 Task: Add an event with the title Marketing Campaign Review, date '2024/03/19', time 7:30 AM to 9:30 AMand add a description: In addition to the formal agenda, the AGM may also include guest speakers, industry experts, or presentations on relevant topics of interest to the attendees. These sessions provide an opportunity to gain insights from external sources, broaden perspectives, and stay informed about emerging trends or challenges that may impact the organization's future.Select event color  Tangerine . Add location for the event as: 654 Park Güell, Barcelona, Spain, logged in from the account softage.1@softage.netand send the event invitation to softage.9@softage.net and softage.10@softage.net. Set a reminder for the event Daily
Action: Mouse moved to (34, 94)
Screenshot: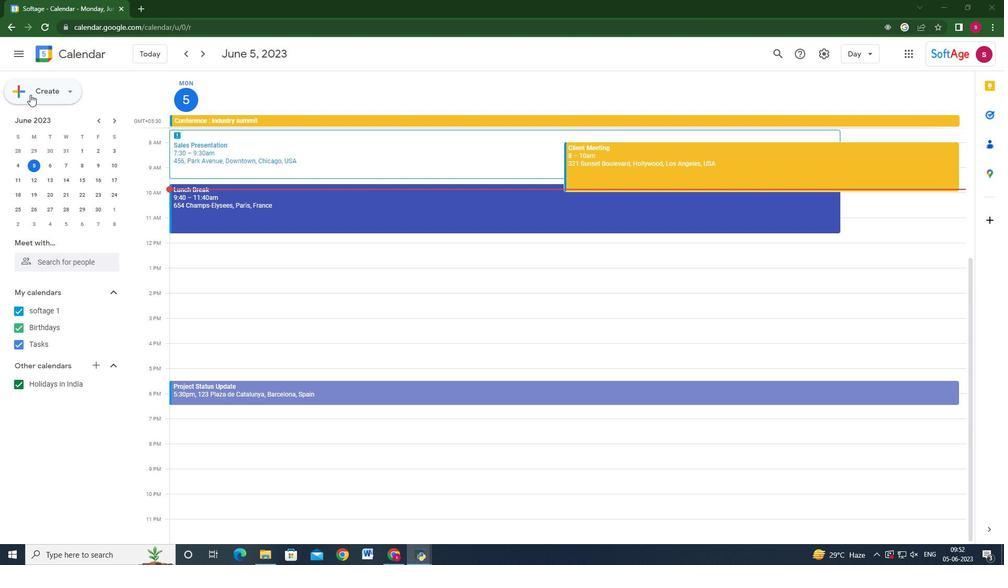 
Action: Mouse pressed left at (34, 94)
Screenshot: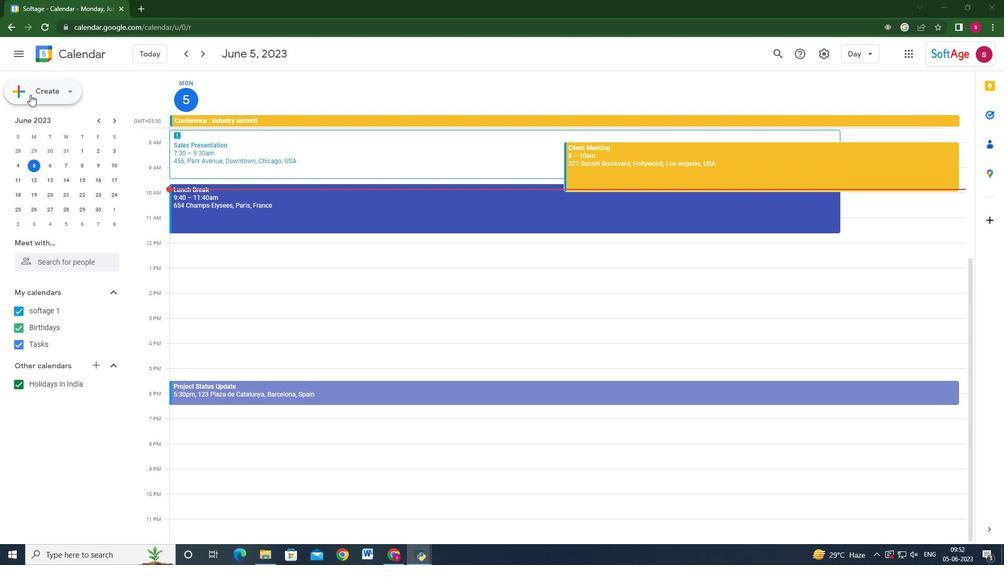 
Action: Mouse moved to (47, 119)
Screenshot: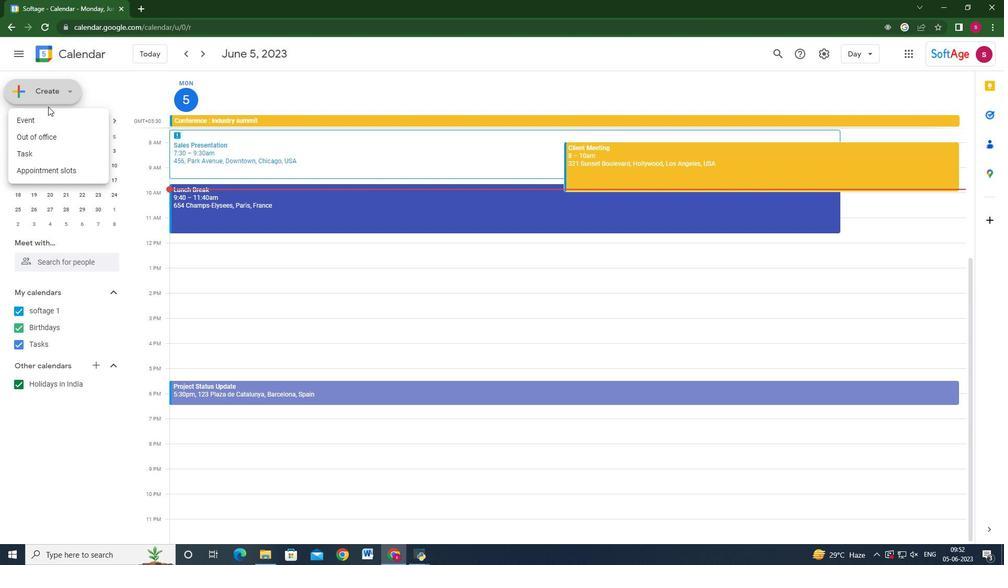 
Action: Mouse pressed left at (47, 119)
Screenshot: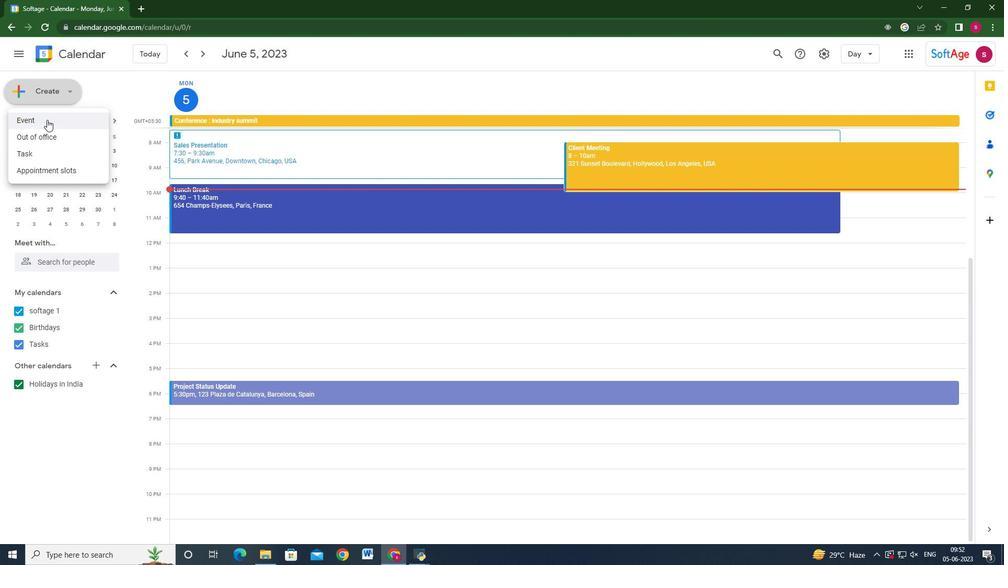 
Action: Mouse moved to (601, 414)
Screenshot: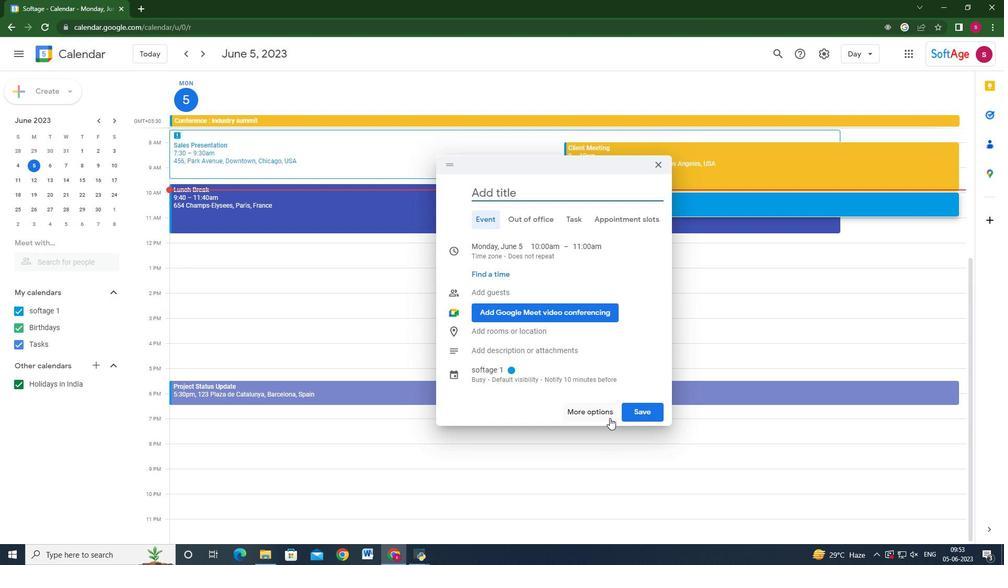 
Action: Mouse pressed left at (601, 414)
Screenshot: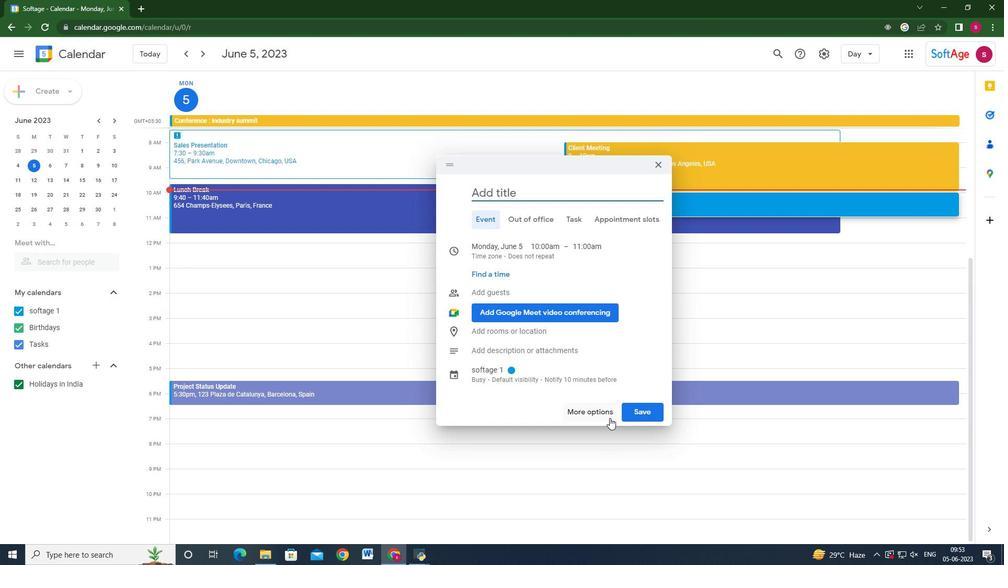 
Action: Mouse moved to (182, 66)
Screenshot: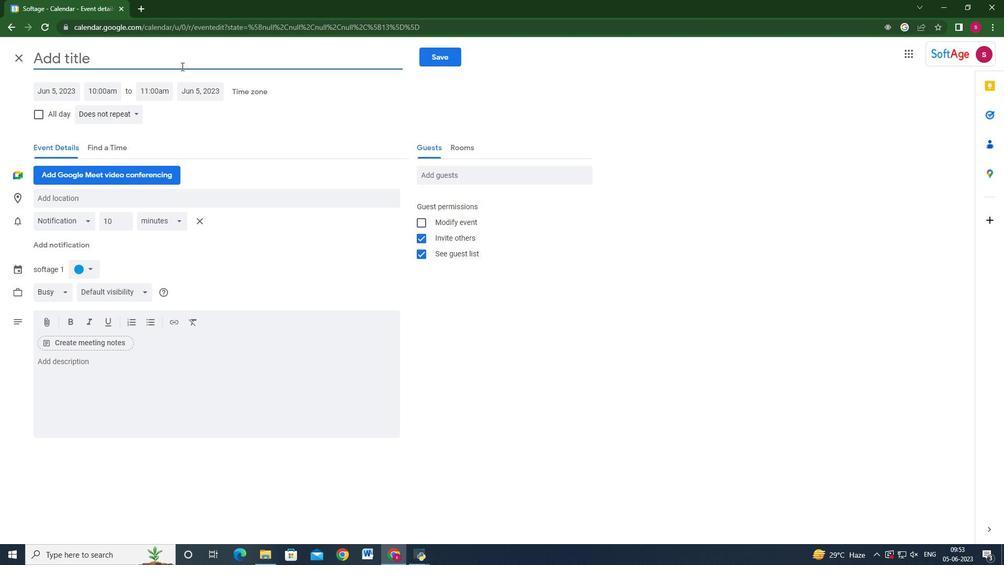 
Action: Key pressed <Key.shift>Marketing<Key.space><Key.shift>Campaign<Key.space><Key.shift_r>Review
Screenshot: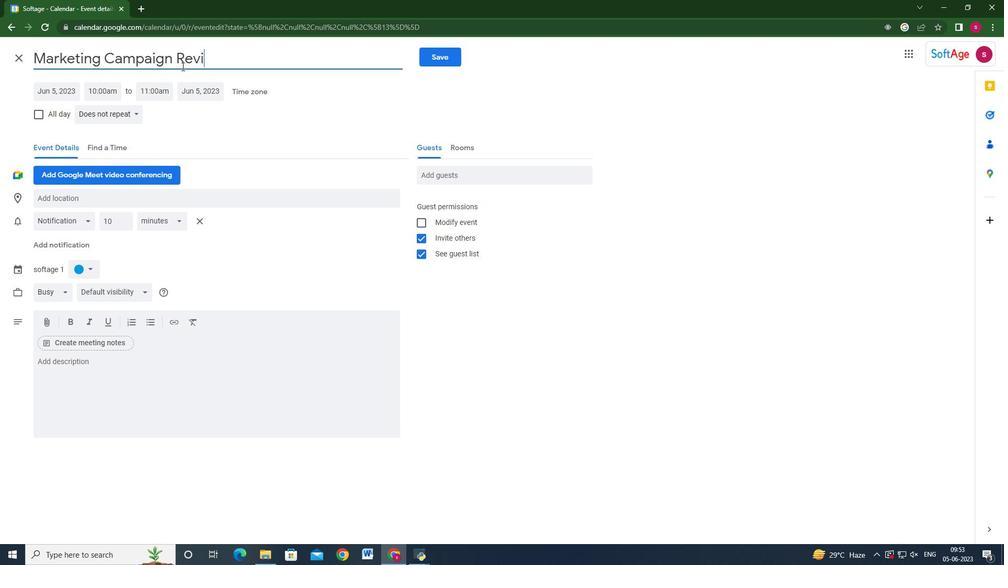 
Action: Mouse moved to (54, 93)
Screenshot: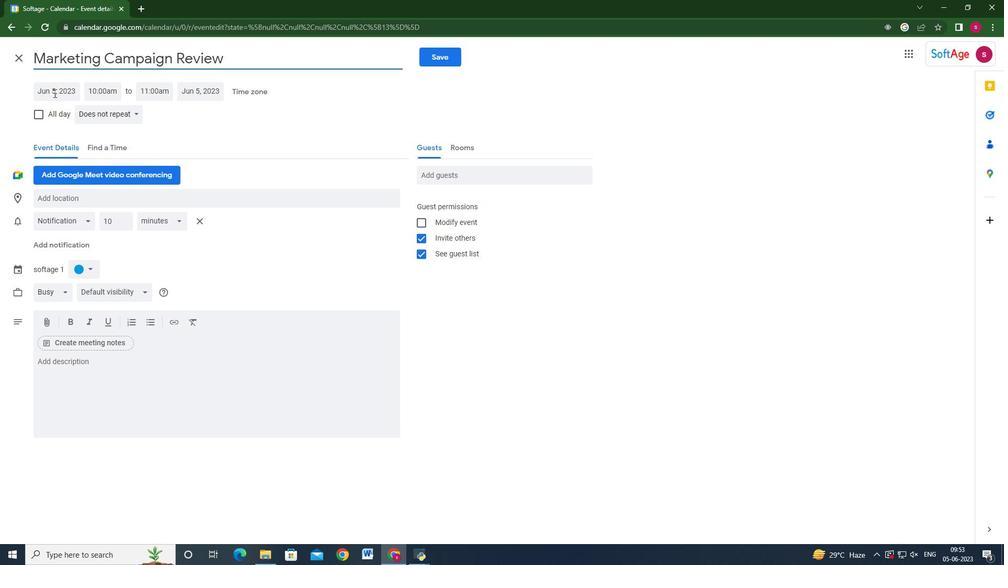 
Action: Mouse pressed left at (54, 93)
Screenshot: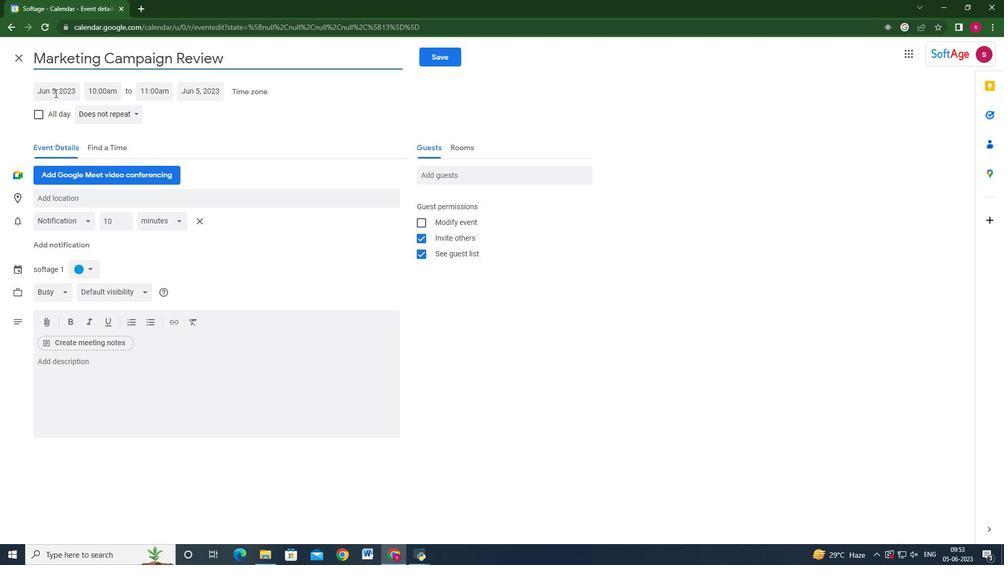 
Action: Mouse moved to (47, 91)
Screenshot: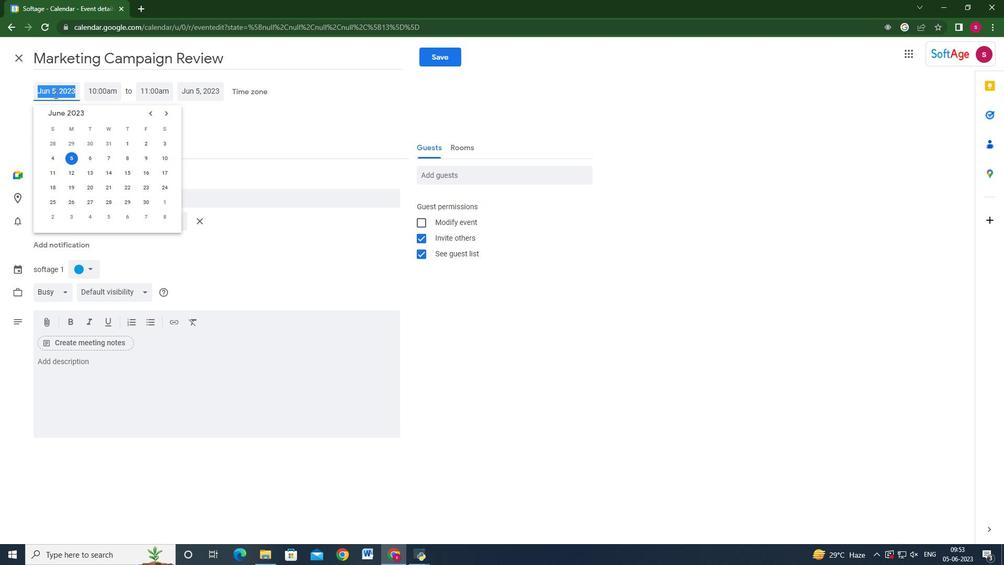 
Action: Key pressed 2024.<Key.backspace>/03/19
Screenshot: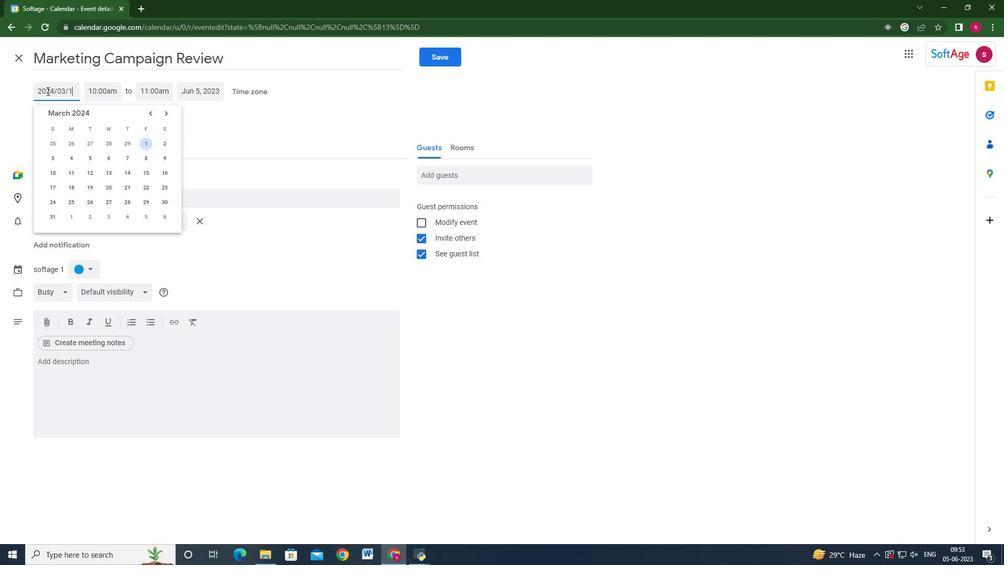 
Action: Mouse moved to (97, 85)
Screenshot: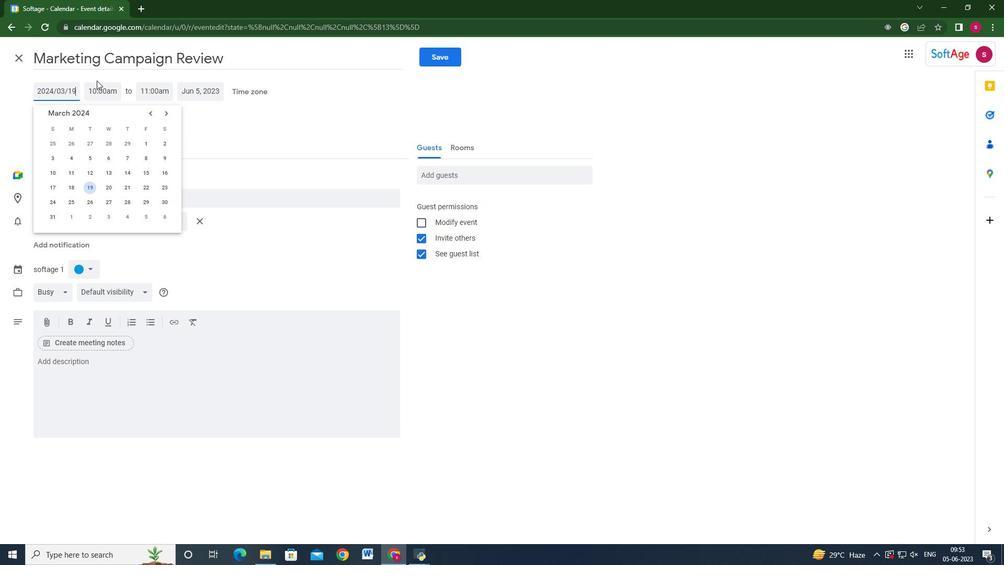 
Action: Mouse pressed left at (97, 85)
Screenshot: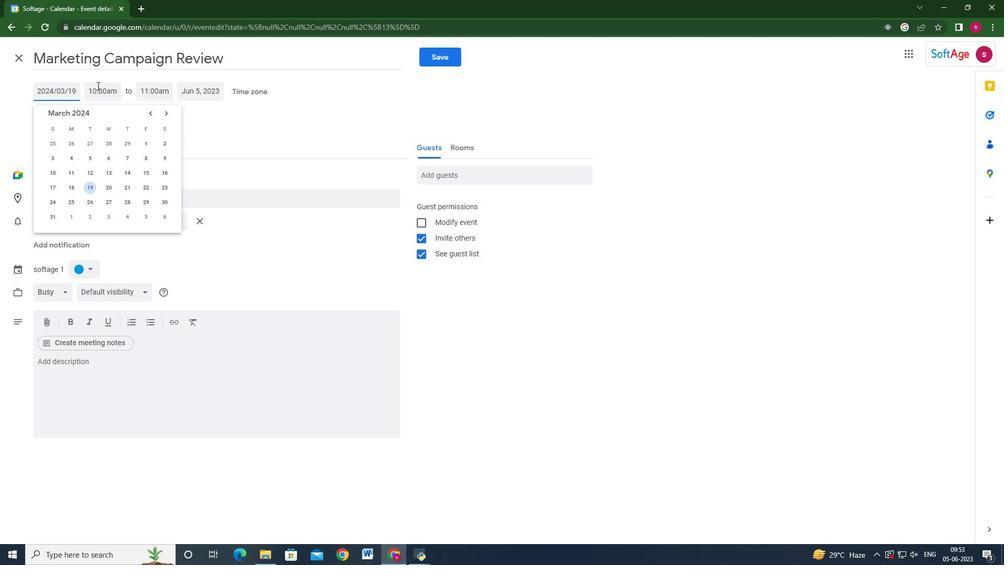 
Action: Key pressed 7<Key.shift>:30am<Key.tab>9<Key.shift>:30am<Key.enter>
Screenshot: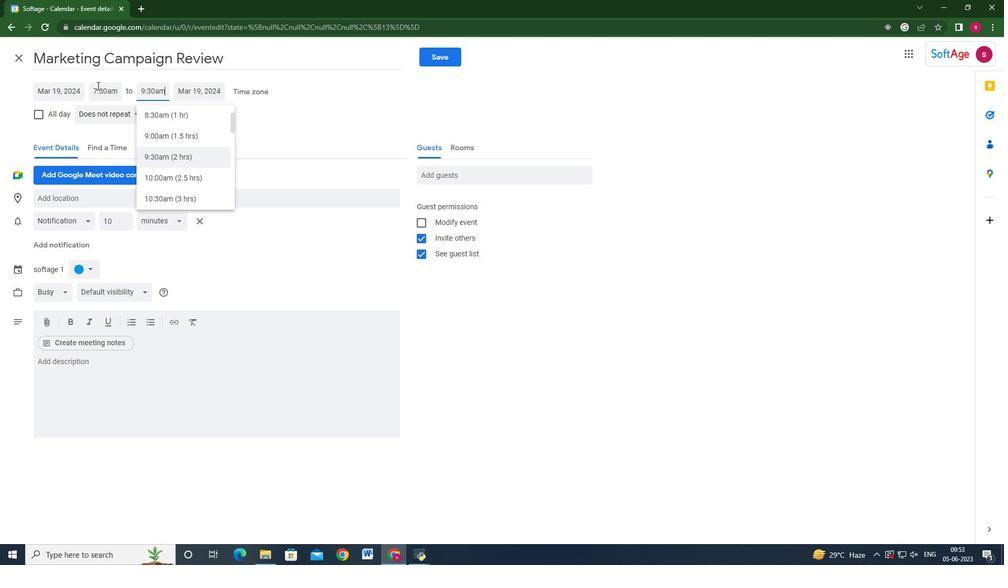 
Action: Mouse moved to (140, 375)
Screenshot: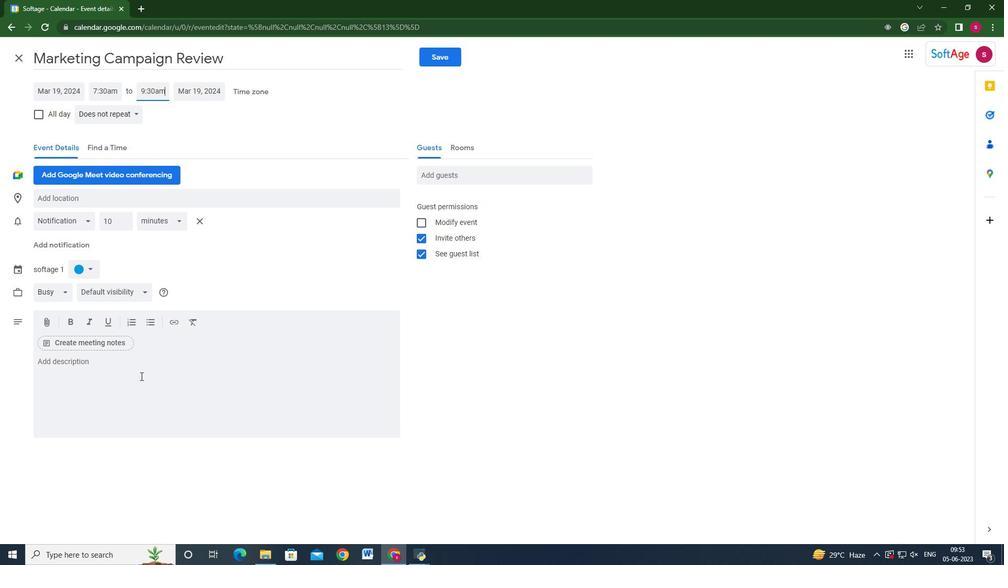 
Action: Mouse pressed left at (140, 375)
Screenshot: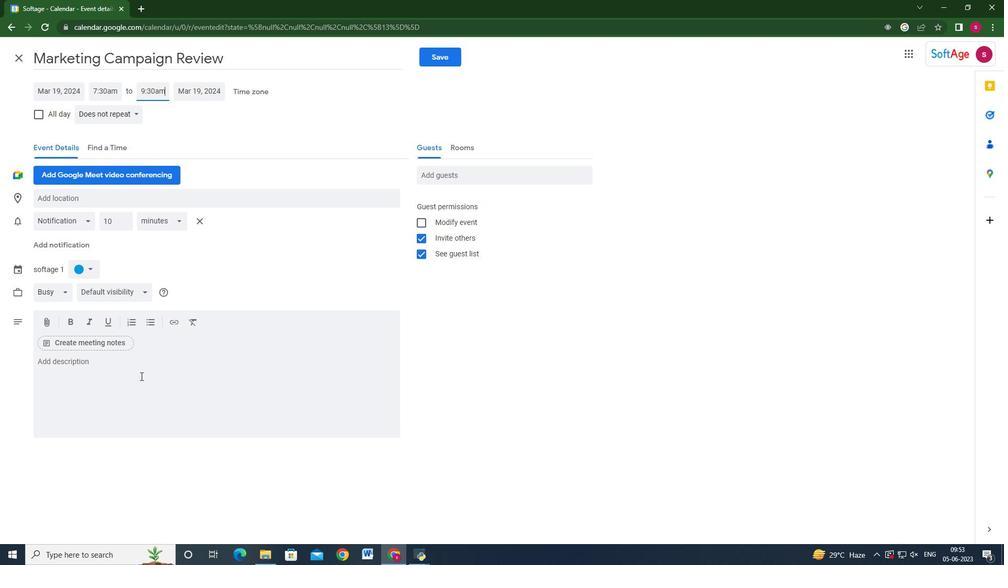 
Action: Mouse moved to (145, 372)
Screenshot: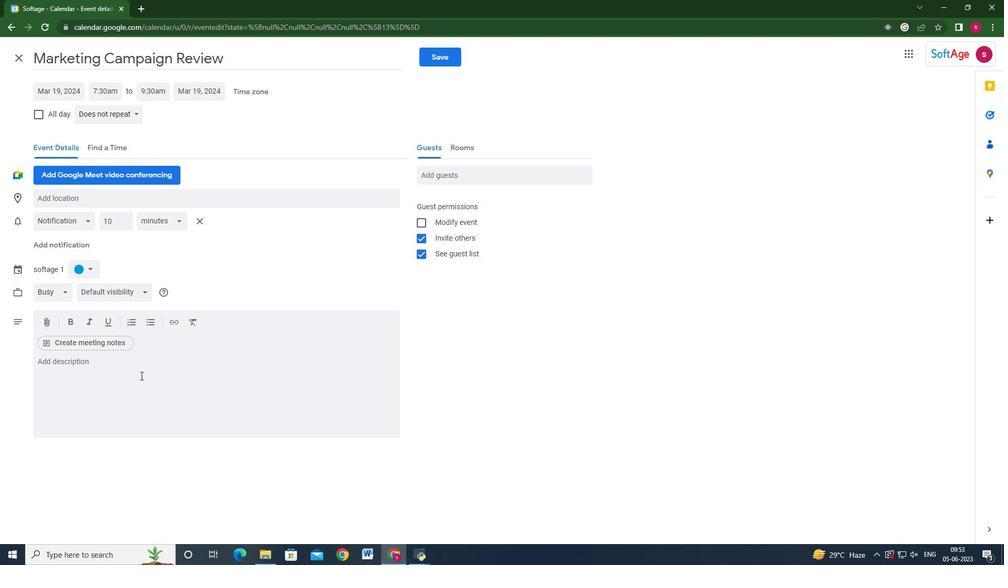 
Action: Key pressed t<Key.backspace><Key.shift>In<Key.space>addition<Key.space>to<Key.space>the<Key.space>formal,<Key.backspace><Key.space>agenda,<Key.space>the<Key.space><Key.caps_lock>AG<Key.caps_lock>m<Key.backspace><Key.caps_lock>M<Key.space><Key.caps_lock>may<Key.space>also<Key.space>include<Key.space>guest<Key.space>speakers<Key.space><Key.backspace>,<Key.space>industry<Key.space>experts,<Key.space>or<Key.space>presentations<Key.space>on<Key.space>relevant<Key.space>topics<Key.space>of<Key.space>interest<Key.space>to<Key.space>the<Key.space>attendees<Key.space><Key.backspace>.<Key.space><Key.shift>The<Key.space><Key.backspace>se<Key.space>sessions<Key.space>provide<Key.space>an<Key.space>opportunity<Key.space>to<Key.space>gain<Key.space>insights<Key.space>from<Key.space>external<Key.space>sources,<Key.space><Key.shift>Br<Key.backspace><Key.backspace>broaden<Key.space>perspectives,<Key.space>and<Key.space>stay<Key.space>informed<Key.space>about<Key.space>emergin<Key.space>t<Key.backspace><Key.backspace><Key.backspace><Key.backspace><Key.backspace>ging<Key.space>trends<Key.space>or<Key.space>challenges<Key.space>that<Key.space>my<Key.space>impact<Key.space>the<Key.space>organization's<Key.space>futr<Key.backspace>ure.
Screenshot: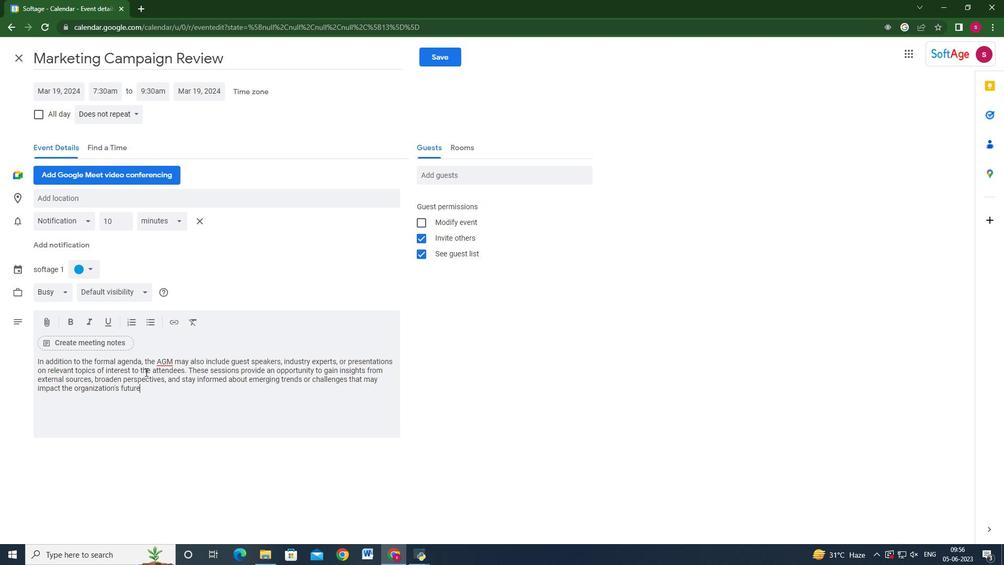 
Action: Mouse moved to (76, 269)
Screenshot: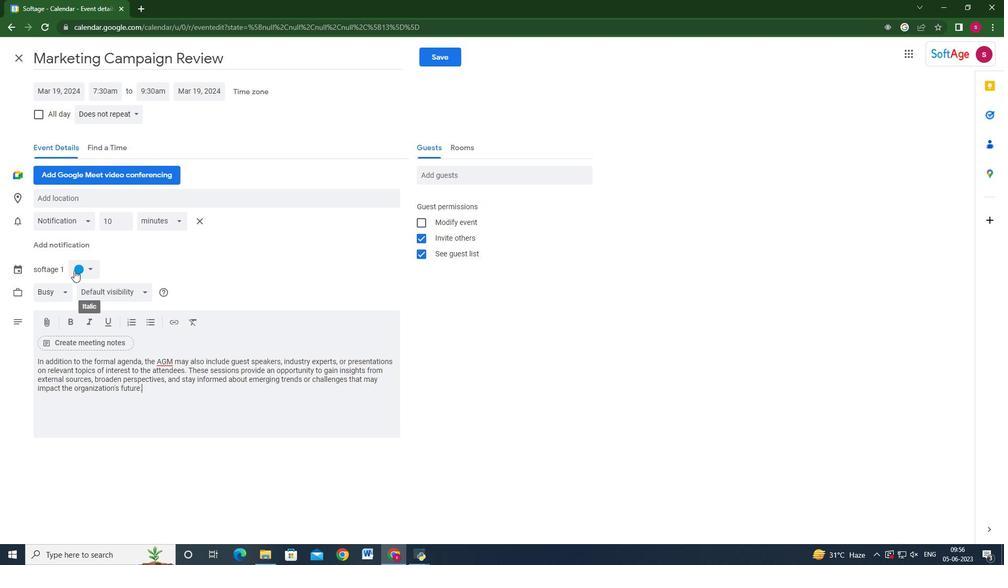
Action: Mouse pressed left at (76, 269)
Screenshot: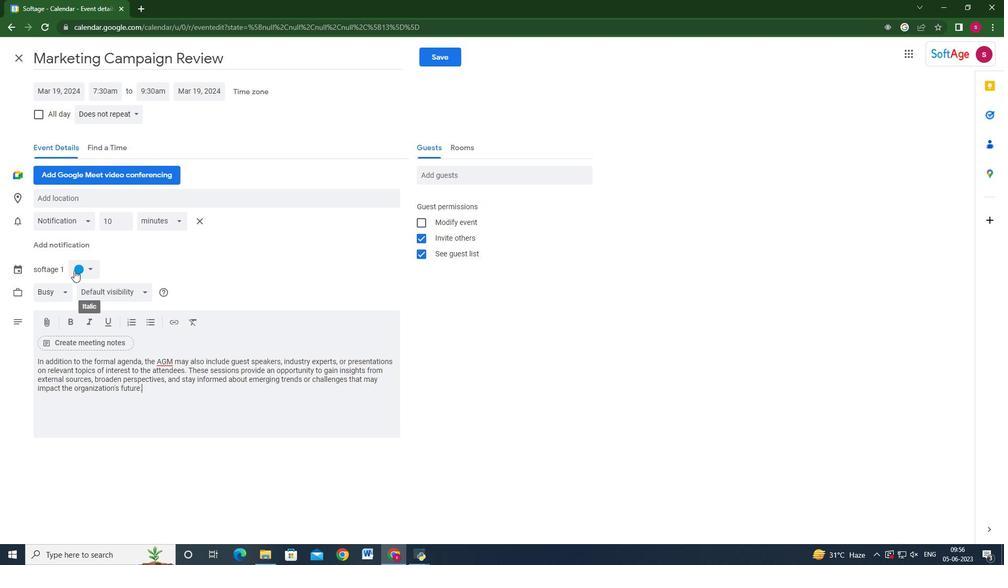 
Action: Mouse moved to (77, 279)
Screenshot: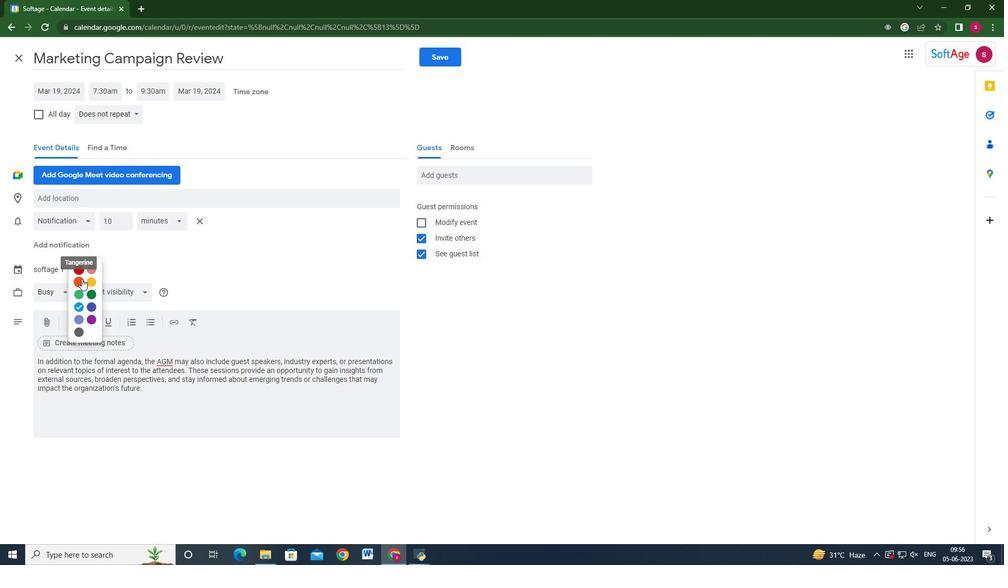 
Action: Mouse pressed left at (77, 279)
Screenshot: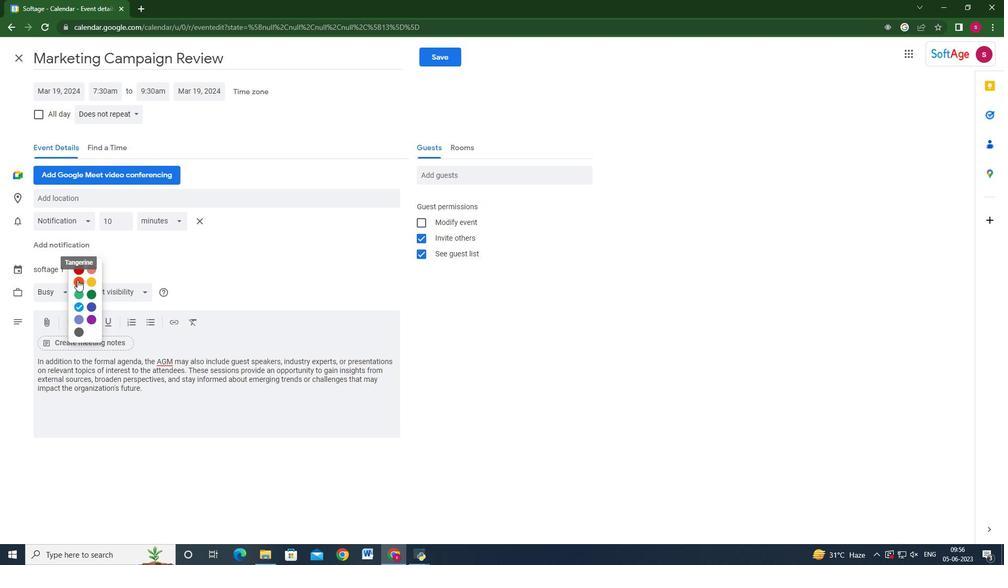 
Action: Mouse moved to (102, 198)
Screenshot: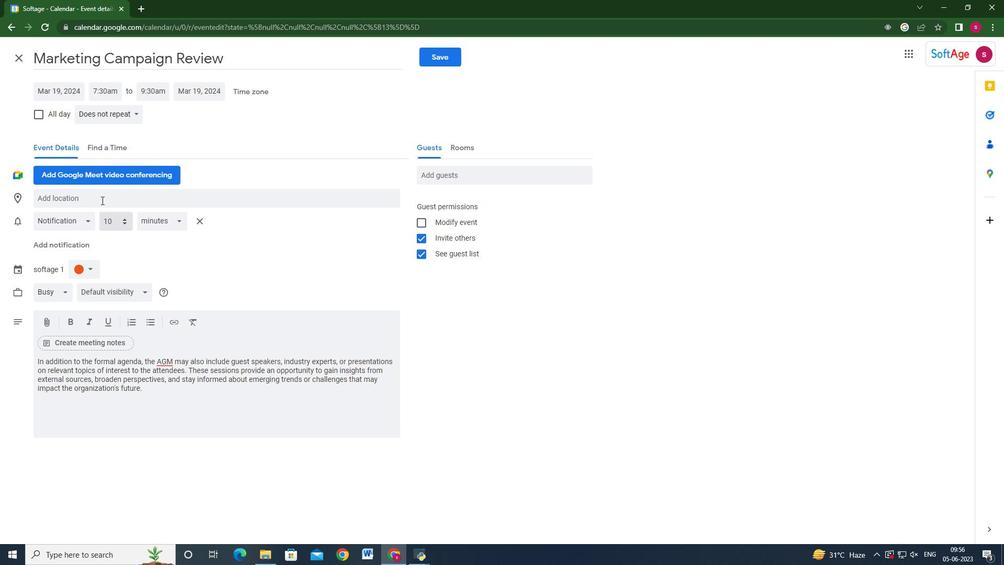 
Action: Mouse pressed left at (102, 198)
Screenshot: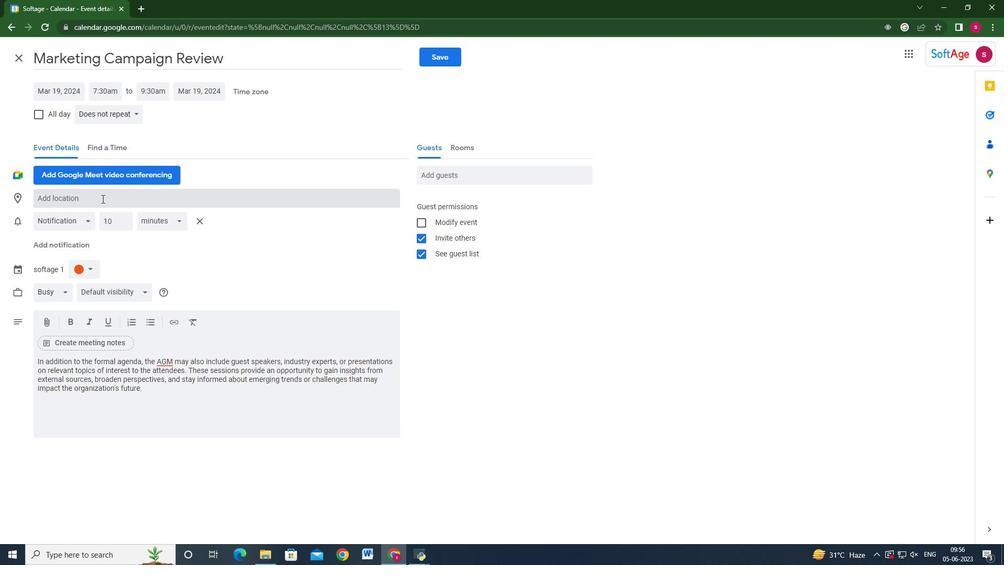 
Action: Key pressed 1<Key.backspace>654,<Key.backspace><Key.space><Key.shift>Park<Key.space><Key.shift>Guell,<Key.space><Key.backspace><Key.space><Key.space><Key.backspace><Key.shift>Barcelona,<Key.space><Key.shift_r>Spain
Screenshot: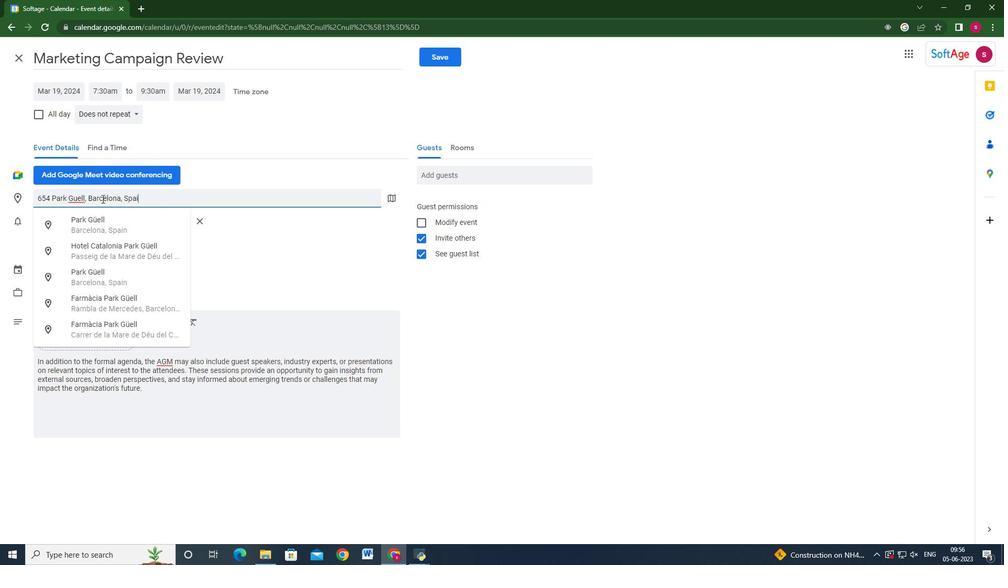 
Action: Mouse moved to (535, 171)
Screenshot: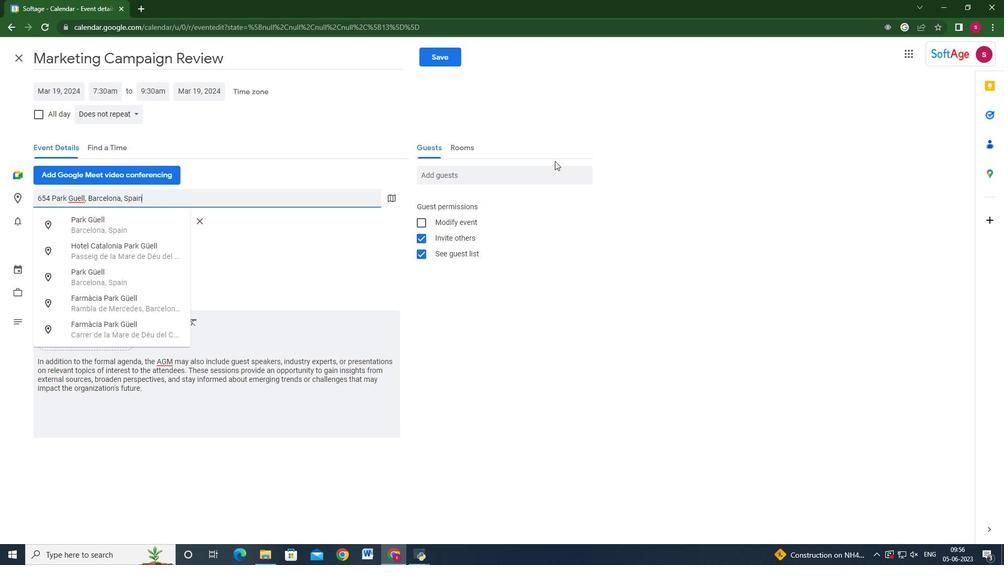 
Action: Mouse pressed left at (535, 171)
Screenshot: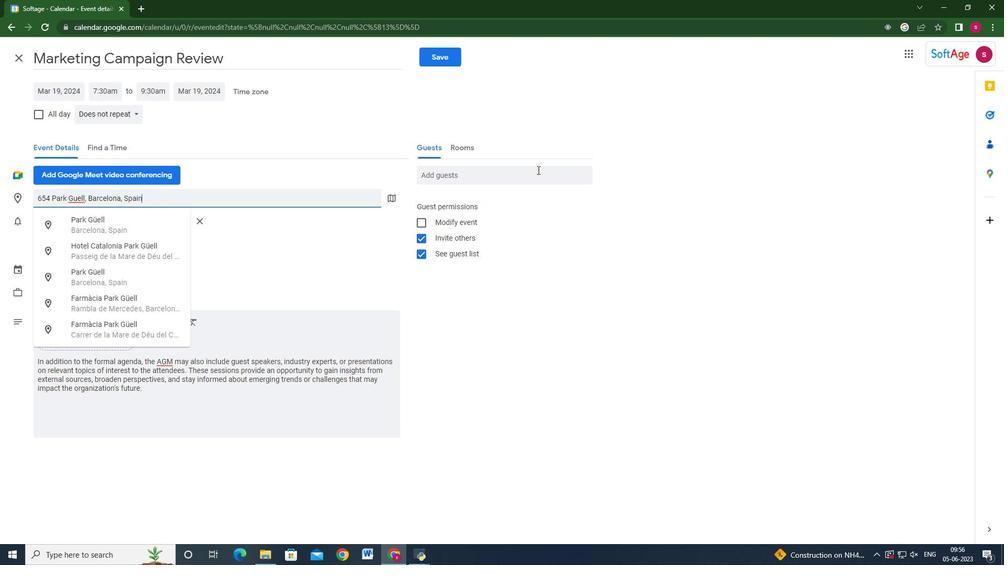 
Action: Key pressed si<Key.backspace>oftage.9<Key.shift_r>@softage.net<Key.enter>softage.10<Key.shift_r>@softage.net<Key.enter>
Screenshot: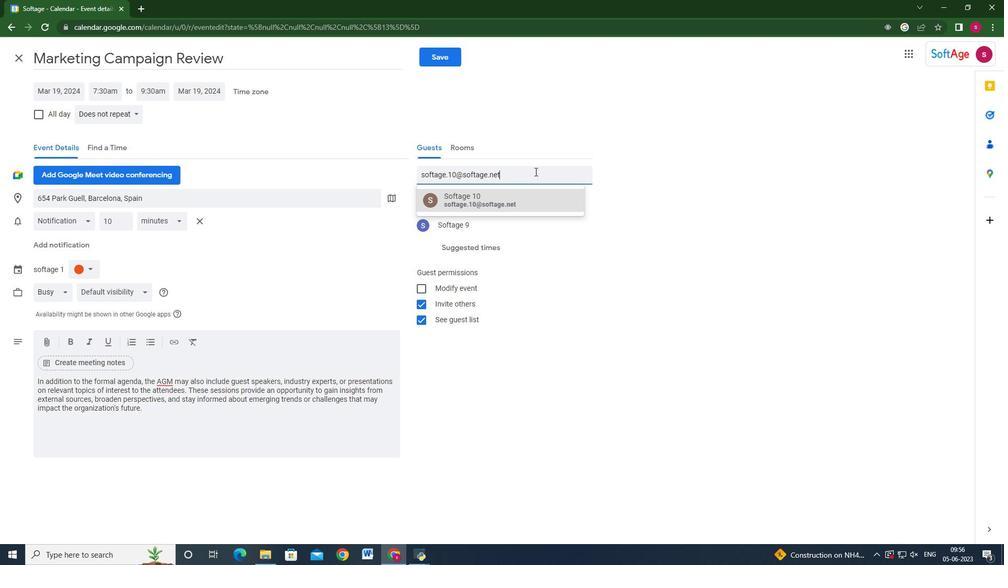 
Action: Mouse moved to (113, 112)
Screenshot: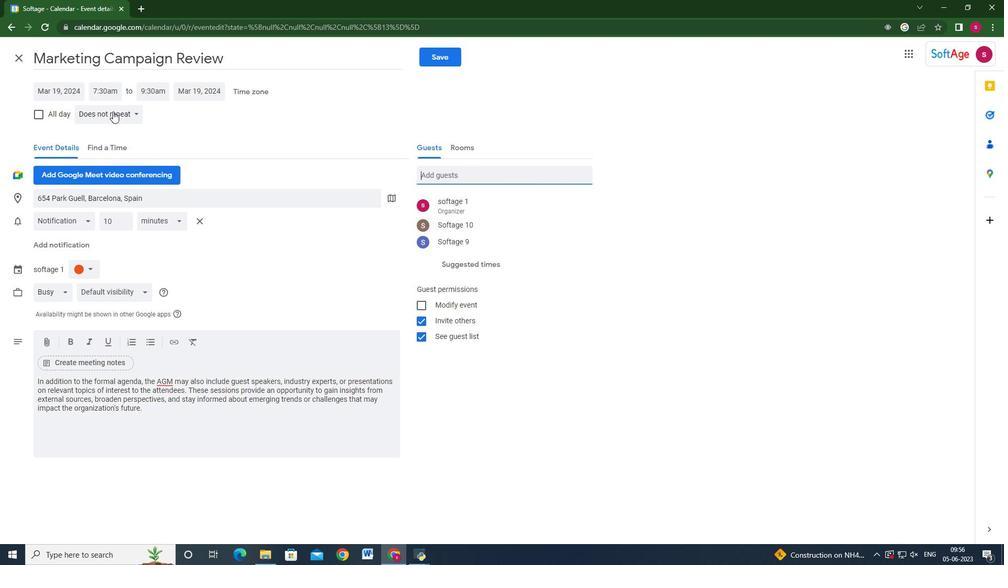 
Action: Mouse pressed left at (113, 112)
Screenshot: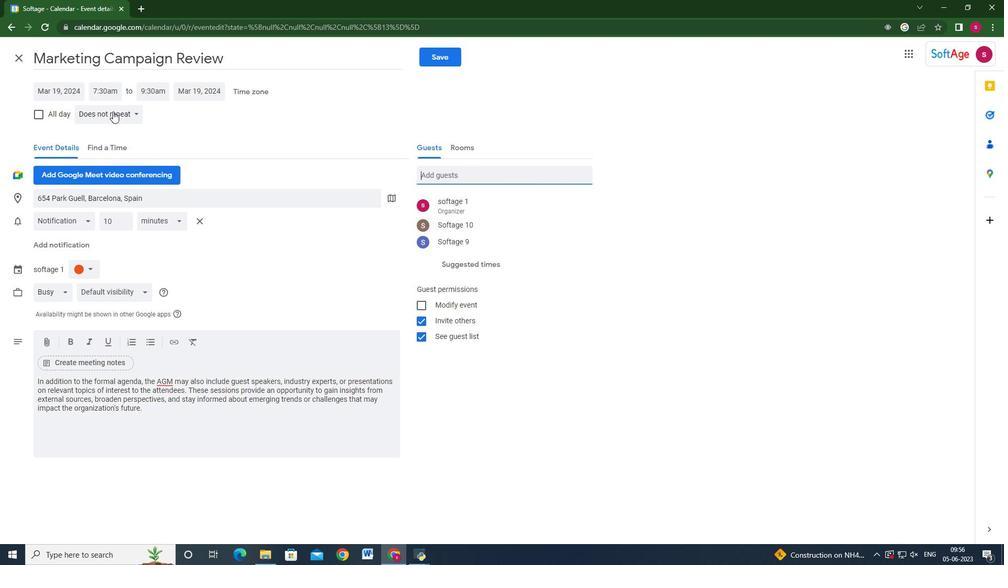 
Action: Mouse moved to (136, 222)
Screenshot: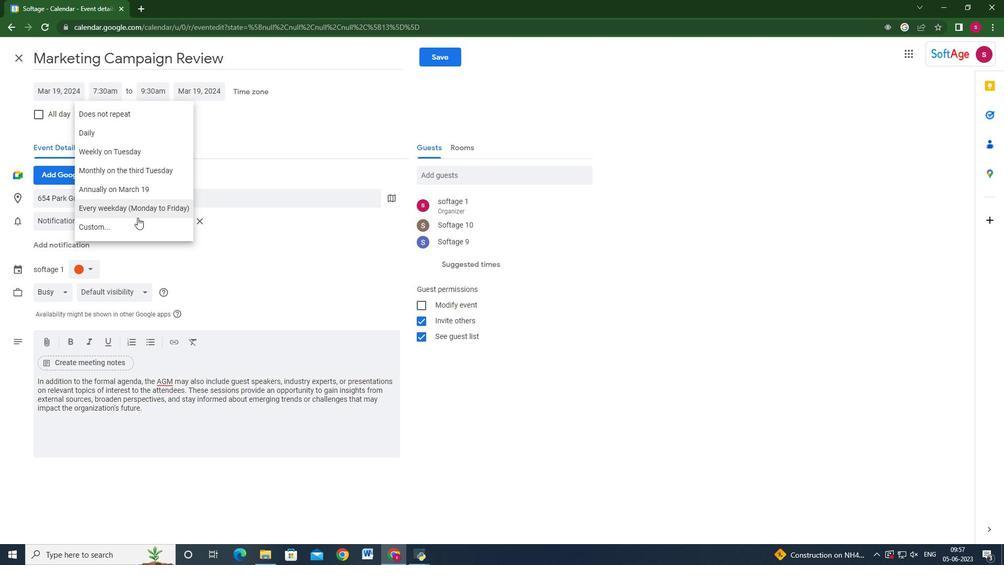 
Action: Mouse pressed left at (136, 222)
Screenshot: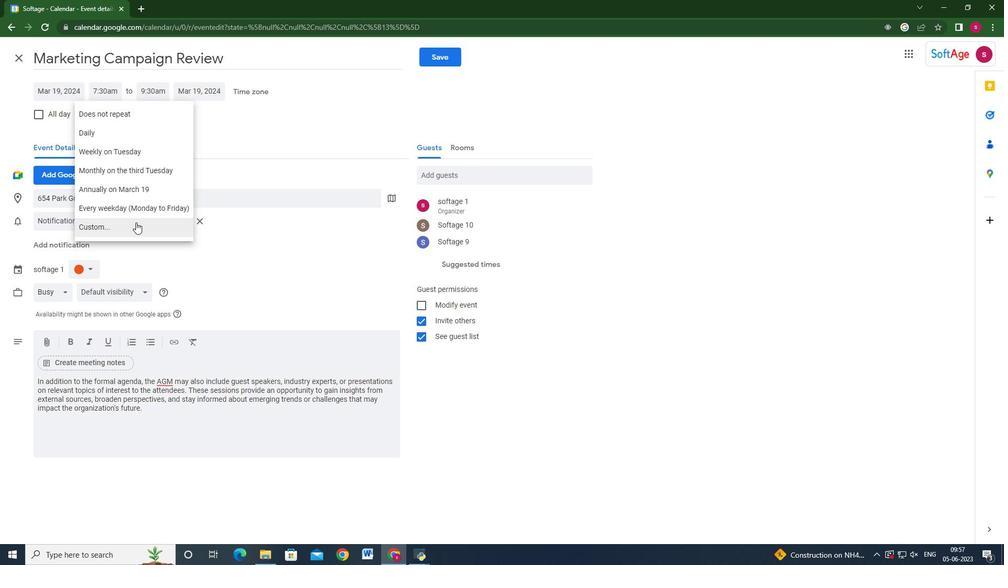 
Action: Mouse moved to (555, 385)
Screenshot: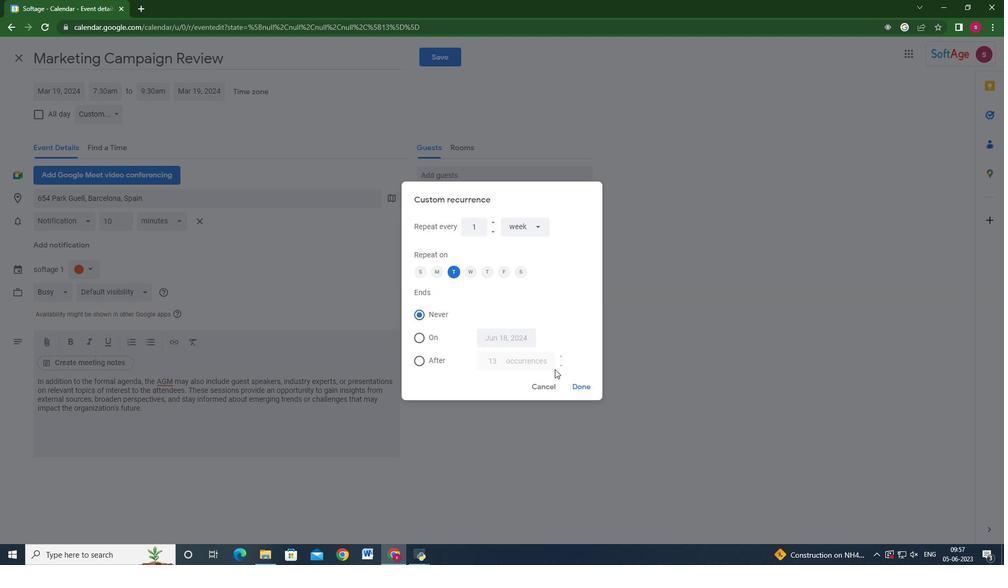 
Action: Mouse pressed left at (555, 385)
Screenshot: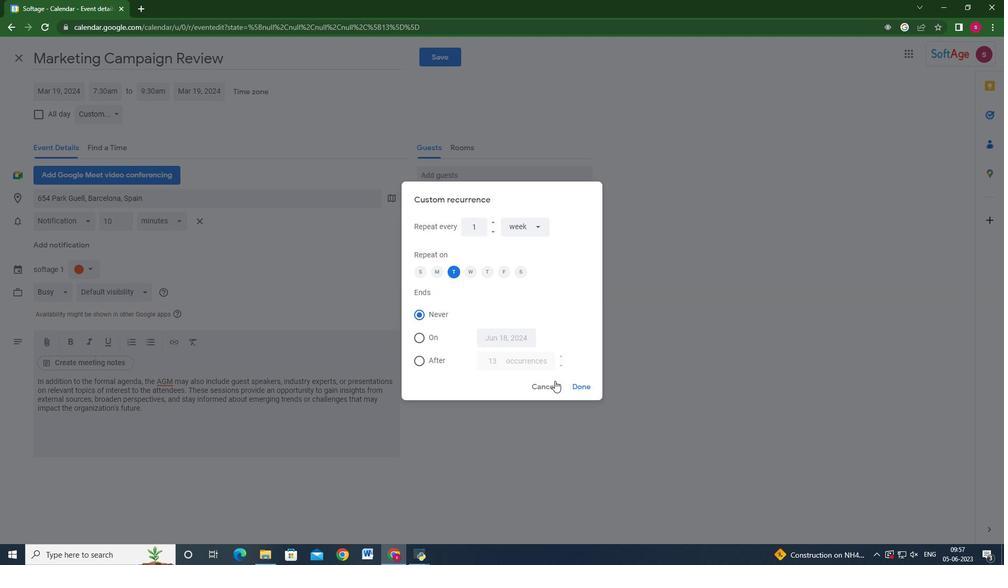 
Action: Mouse scrolled (555, 385) with delta (0, 0)
Screenshot: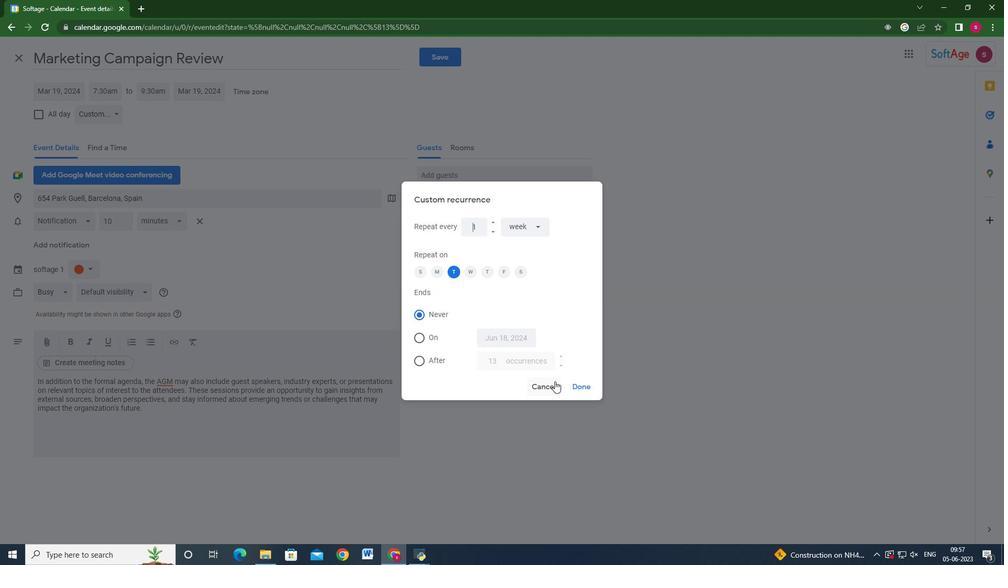 
Action: Mouse moved to (100, 111)
Screenshot: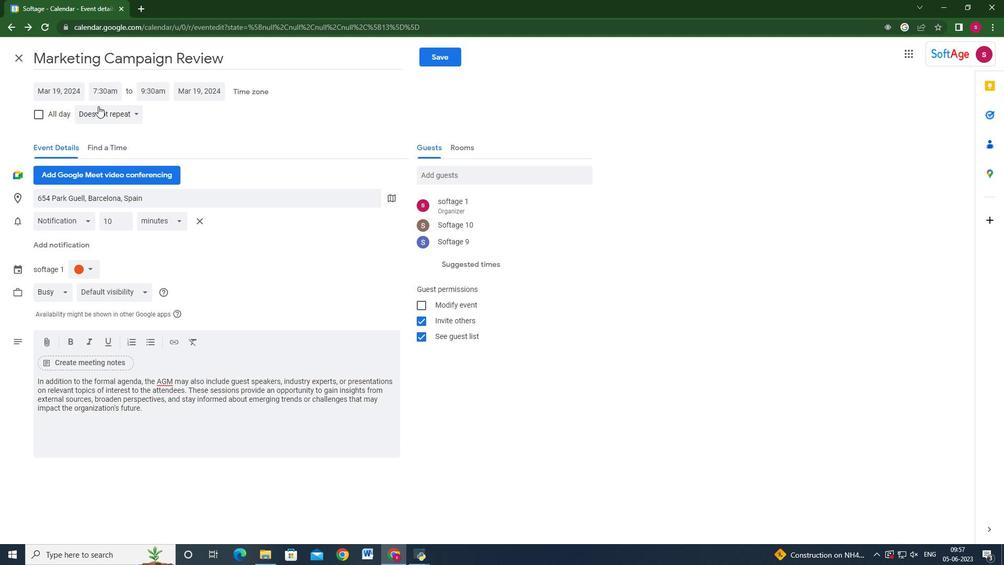 
Action: Mouse pressed left at (100, 111)
Screenshot: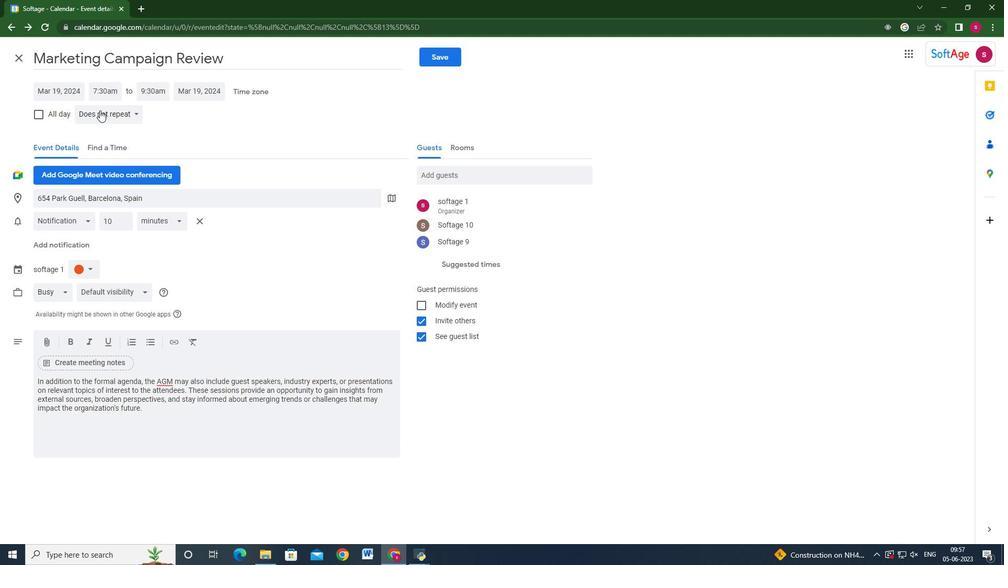 
Action: Mouse moved to (113, 130)
Screenshot: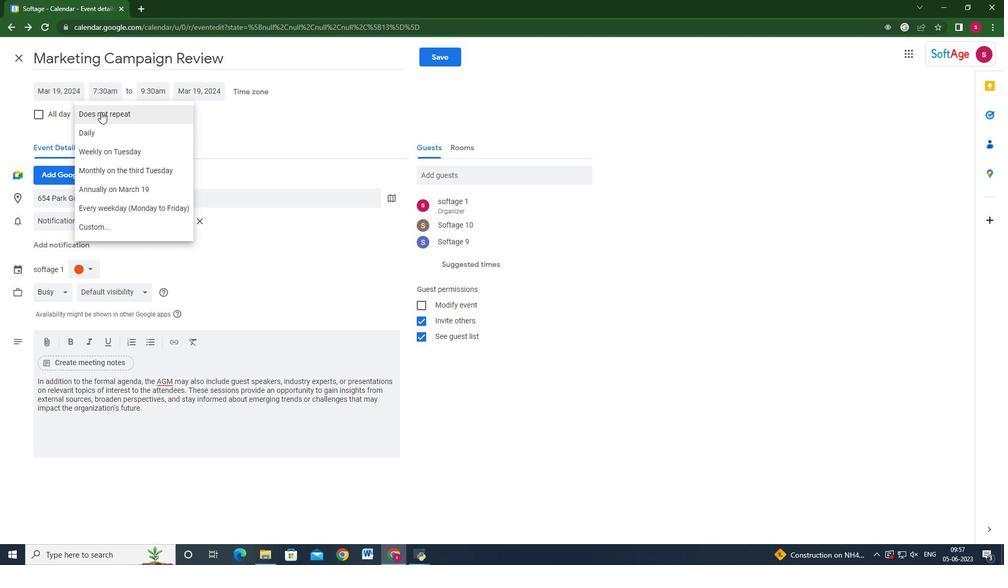 
Action: Mouse pressed left at (113, 130)
Screenshot: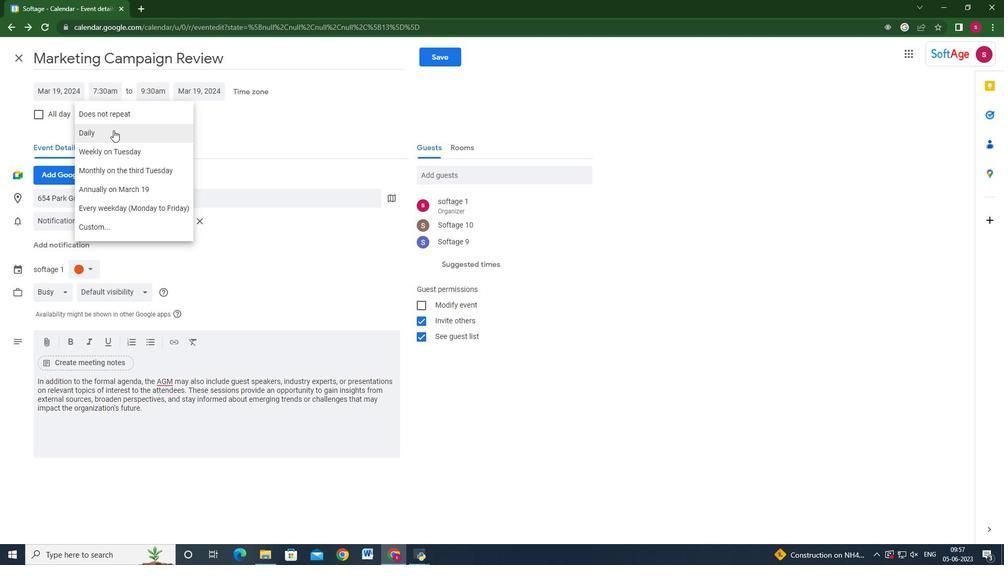 
Action: Mouse moved to (430, 64)
Screenshot: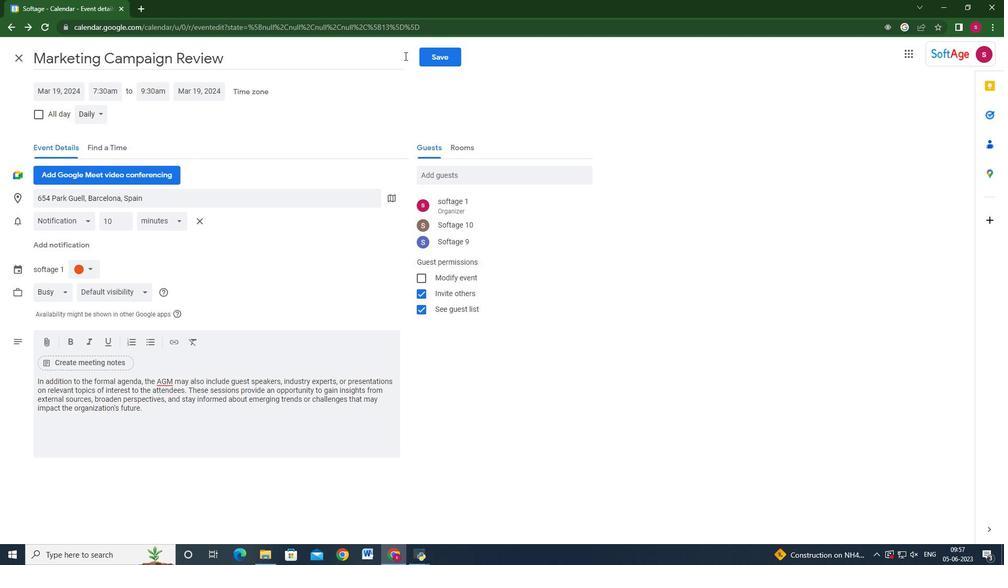 
Action: Mouse pressed left at (430, 64)
Screenshot: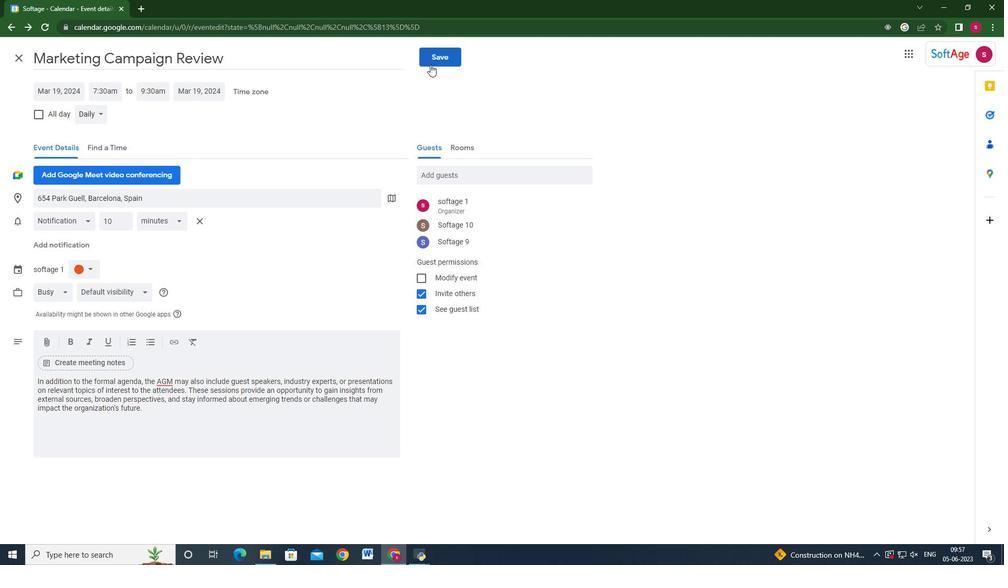 
Action: Mouse moved to (613, 321)
Screenshot: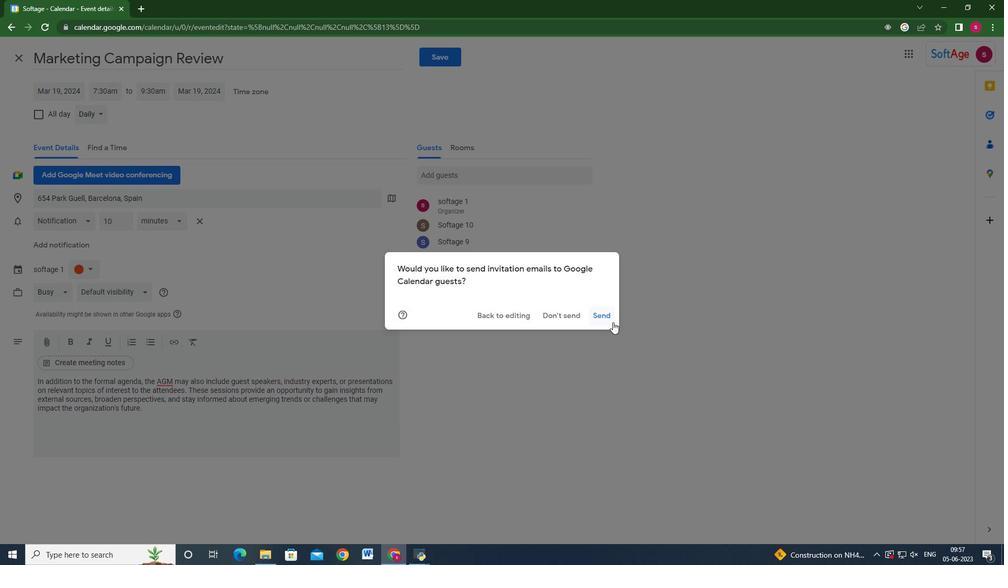 
Action: Mouse pressed left at (613, 321)
Screenshot: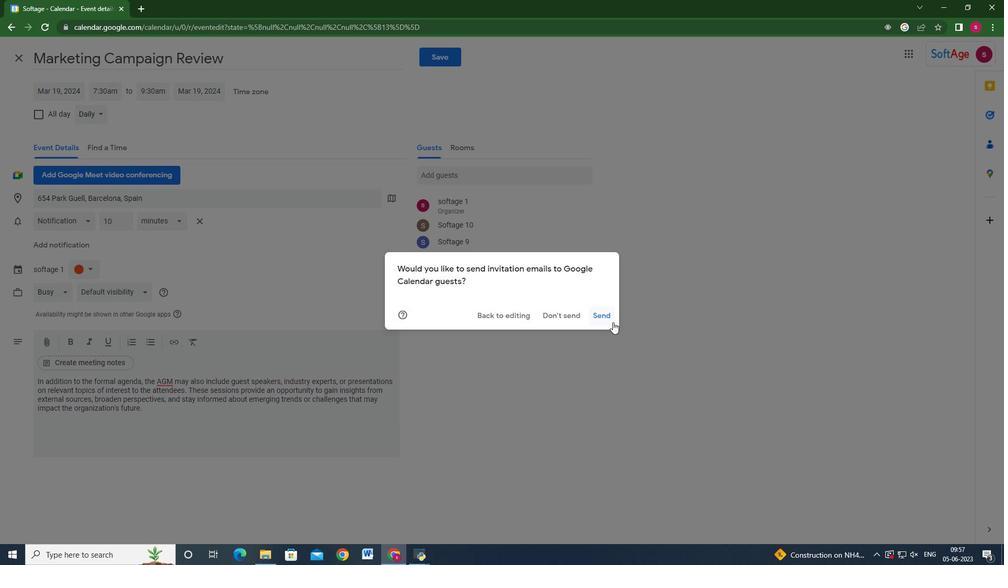 
Action: Mouse moved to (732, 401)
Screenshot: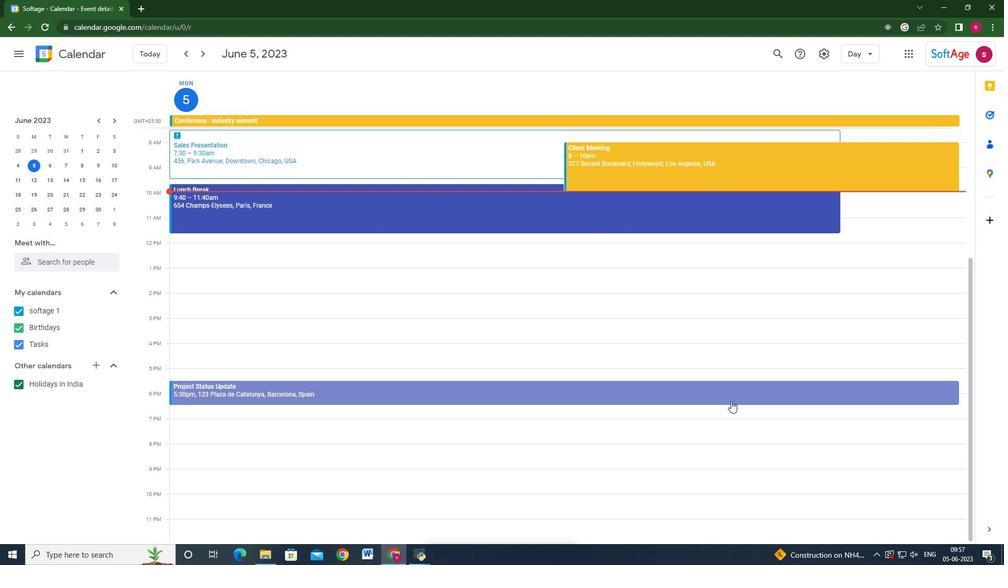 
